 Task: Set the High-priority code rate for DVB-T reception parameters to None.
Action: Mouse moved to (96, 13)
Screenshot: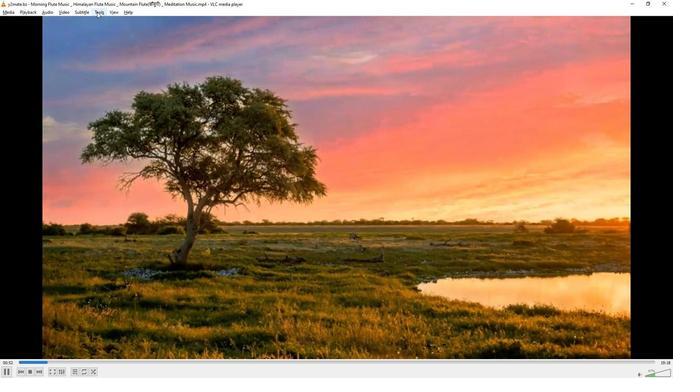 
Action: Mouse pressed left at (96, 13)
Screenshot: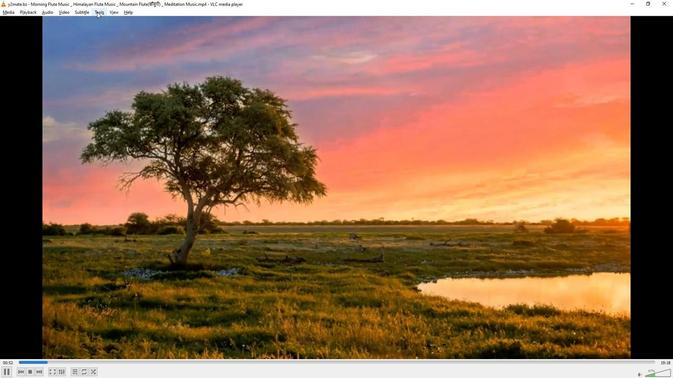 
Action: Mouse moved to (104, 94)
Screenshot: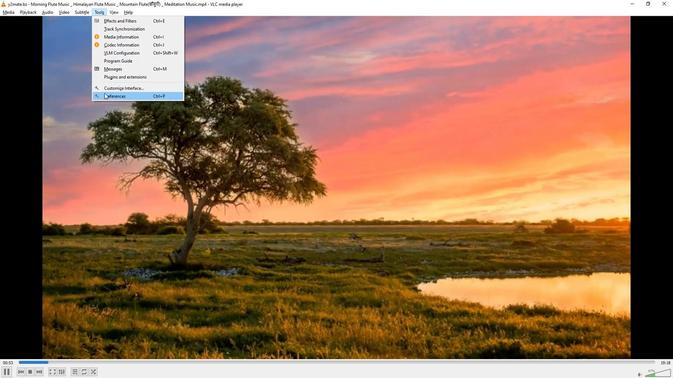 
Action: Mouse pressed left at (104, 94)
Screenshot: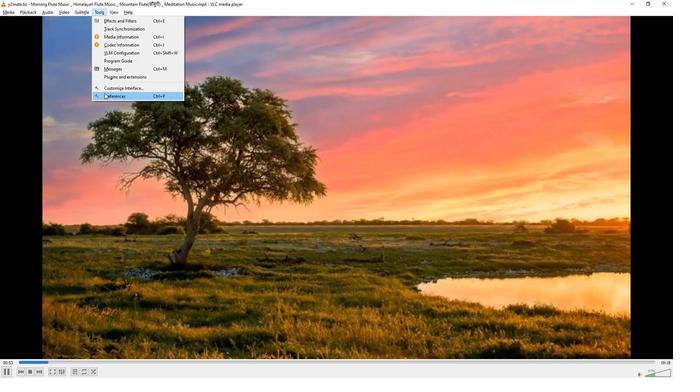 
Action: Mouse moved to (219, 308)
Screenshot: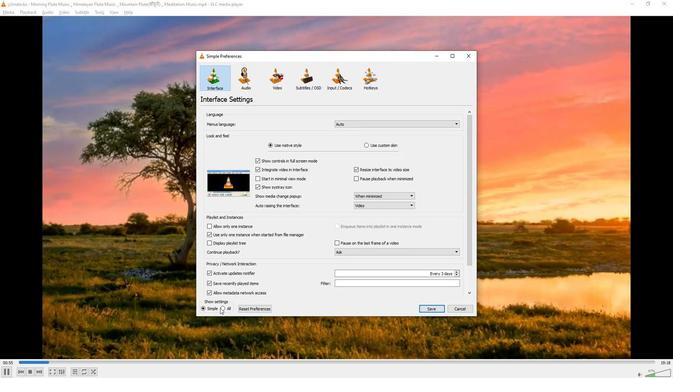 
Action: Mouse pressed left at (219, 308)
Screenshot: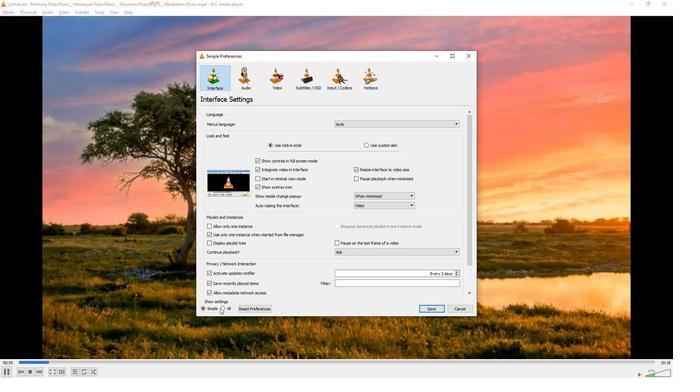 
Action: Mouse moved to (222, 310)
Screenshot: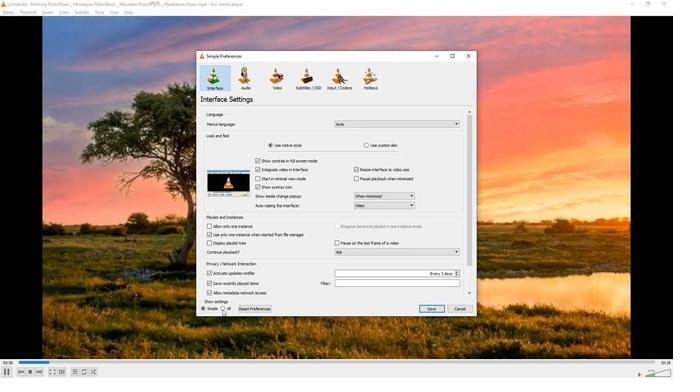 
Action: Mouse pressed left at (222, 310)
Screenshot: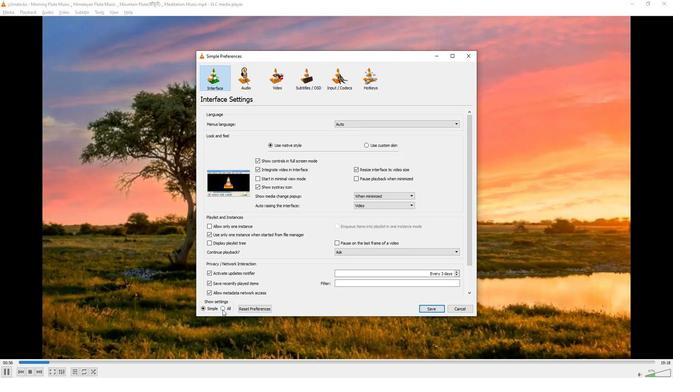 
Action: Mouse moved to (214, 191)
Screenshot: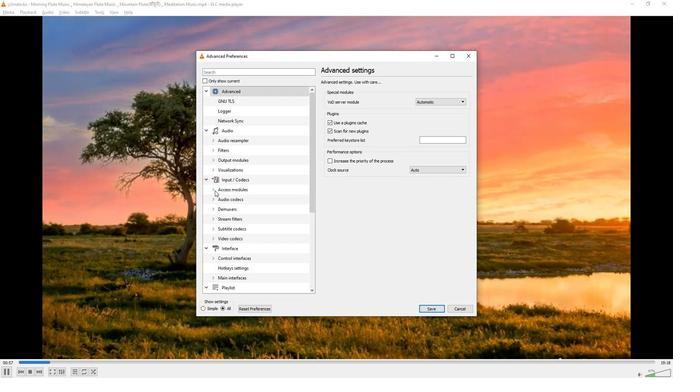 
Action: Mouse pressed left at (214, 191)
Screenshot: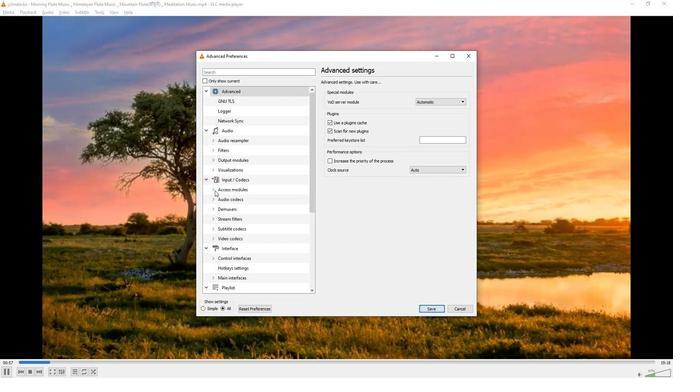 
Action: Mouse moved to (225, 248)
Screenshot: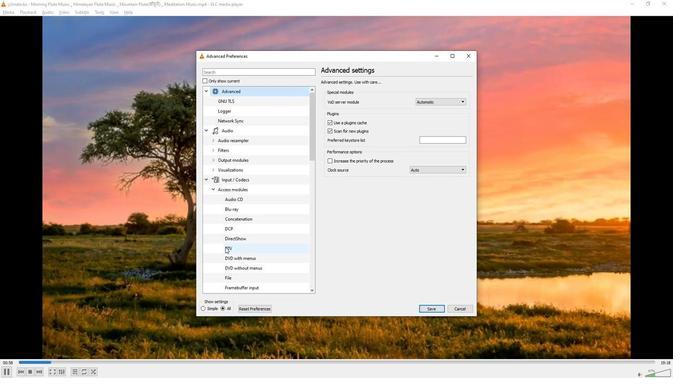 
Action: Mouse pressed left at (225, 248)
Screenshot: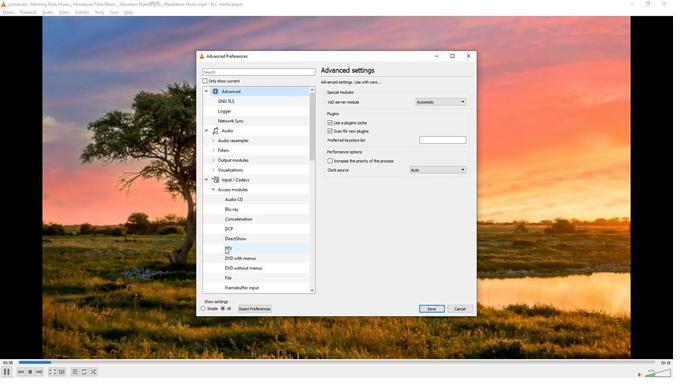 
Action: Mouse moved to (453, 180)
Screenshot: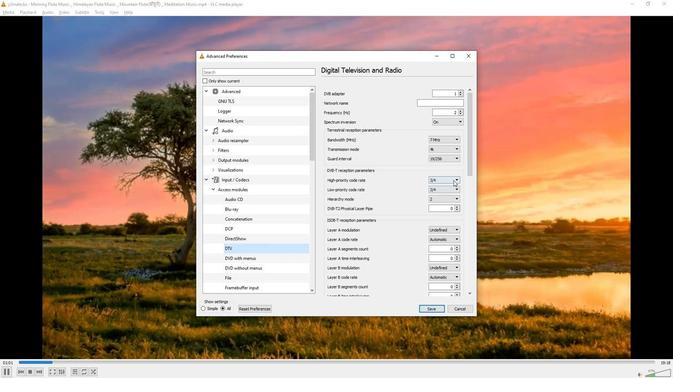 
Action: Mouse pressed left at (453, 180)
Screenshot: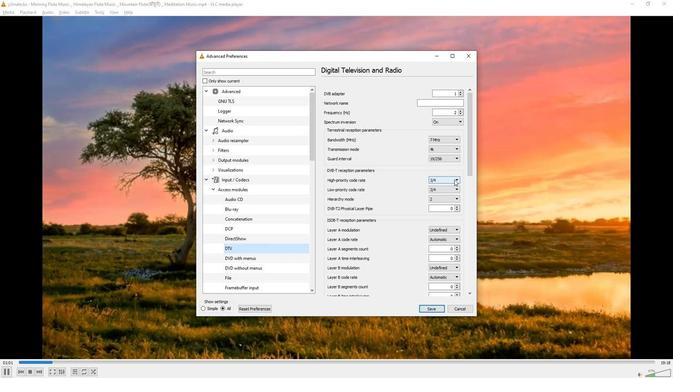 
Action: Mouse moved to (439, 190)
Screenshot: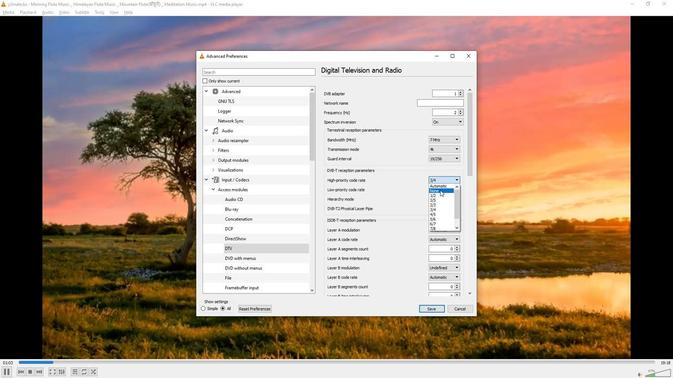 
Action: Mouse pressed left at (439, 190)
Screenshot: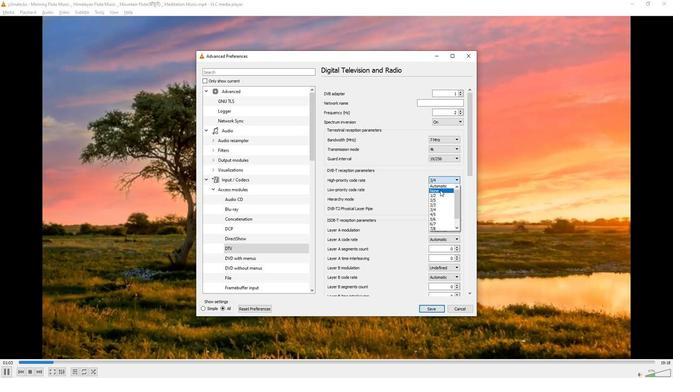 
Action: Mouse moved to (400, 197)
Screenshot: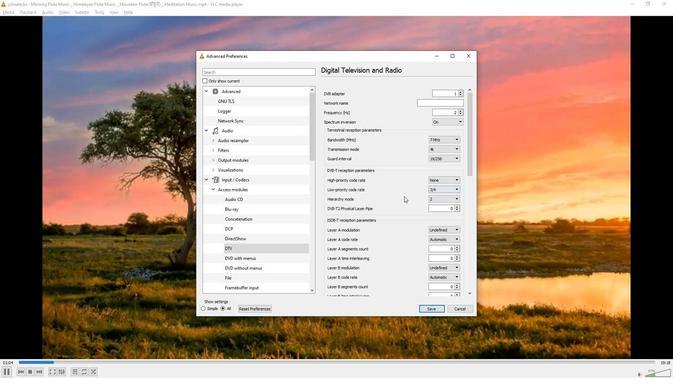 
